 Task: Create a due date automation trigger when advanced on, 2 working days after a card is due add fields with custom field "Resume" set to a number greater or equal to 1 and greater or equal to 10 at 11:00 AM.
Action: Mouse moved to (946, 76)
Screenshot: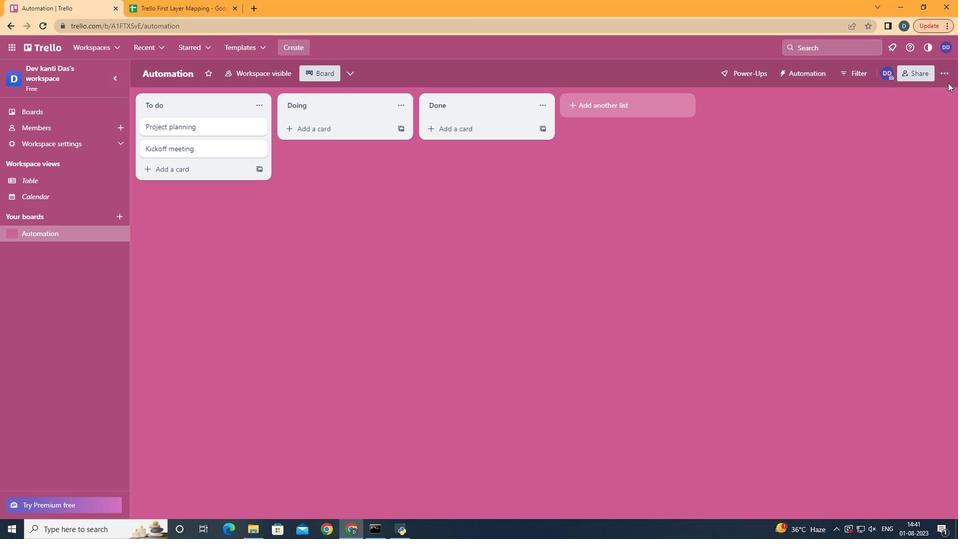 
Action: Mouse pressed left at (946, 76)
Screenshot: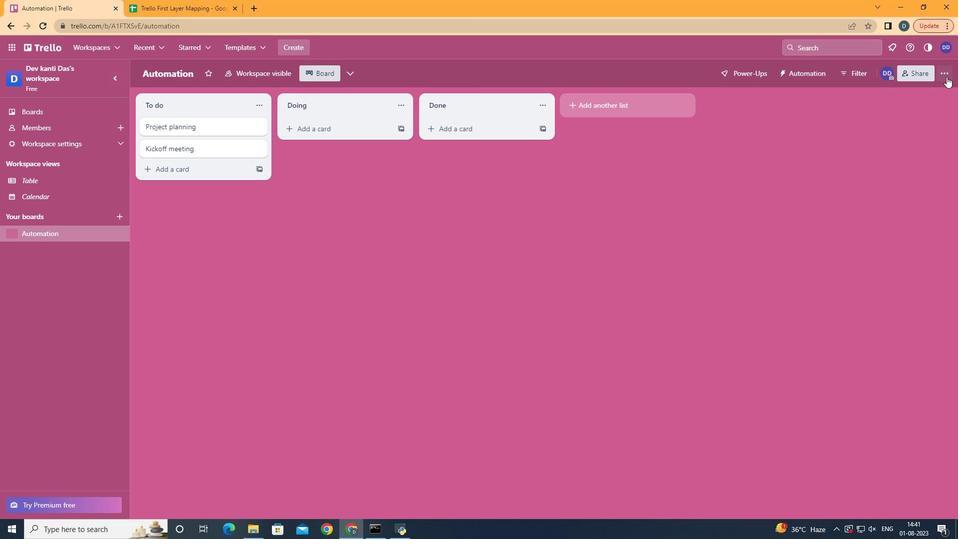 
Action: Mouse moved to (889, 207)
Screenshot: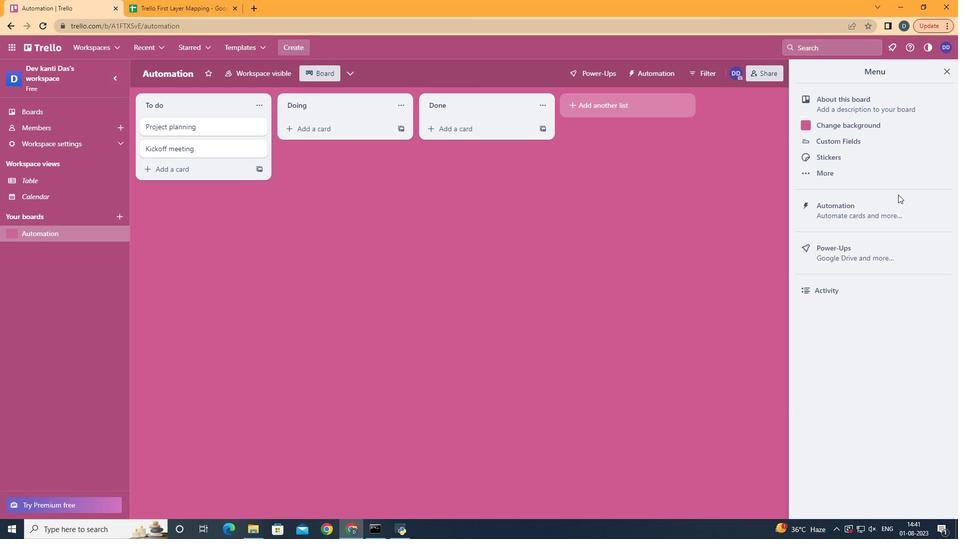 
Action: Mouse pressed left at (889, 207)
Screenshot: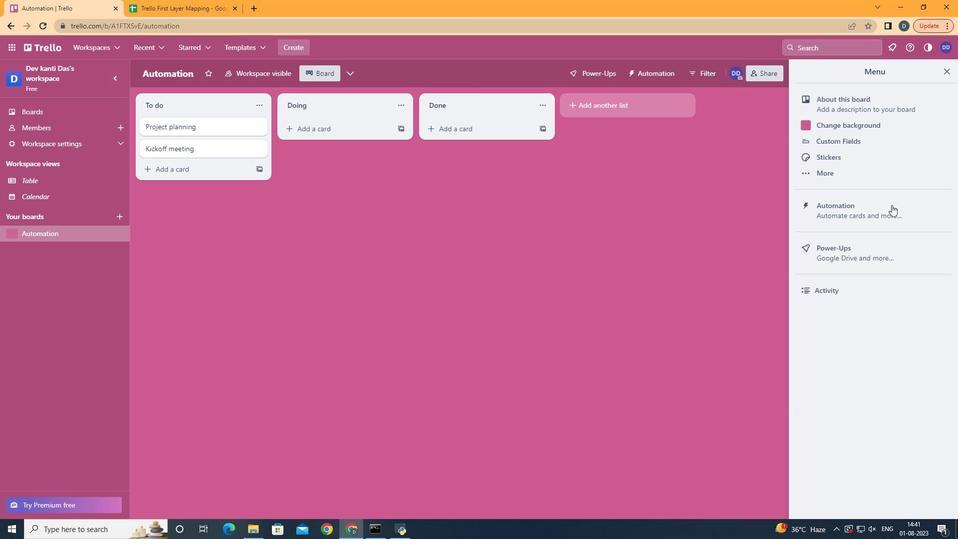 
Action: Mouse moved to (180, 205)
Screenshot: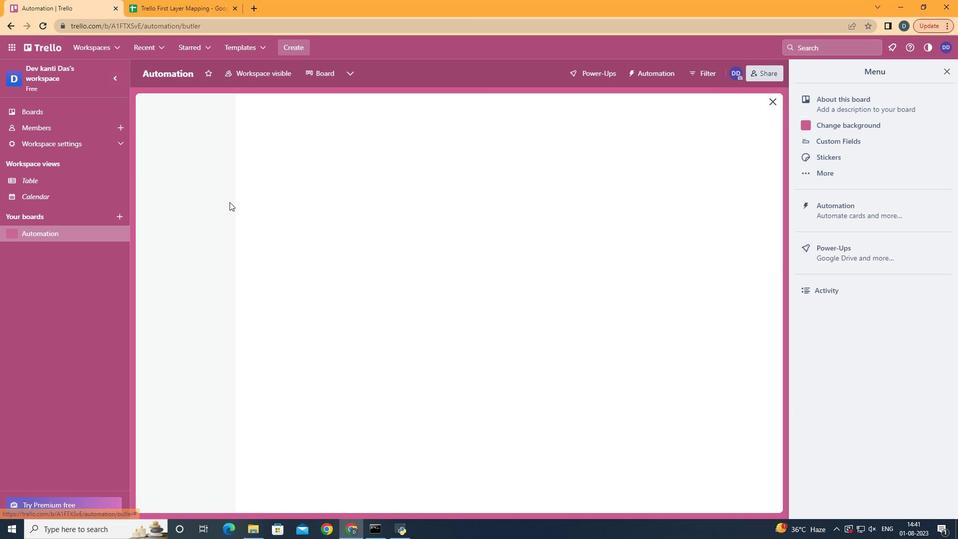 
Action: Mouse pressed left at (180, 205)
Screenshot: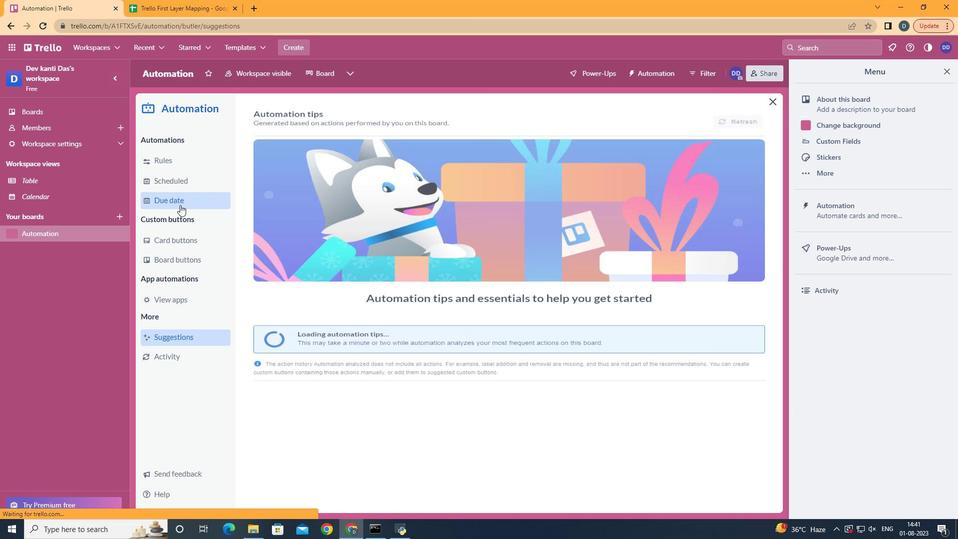 
Action: Mouse moved to (706, 116)
Screenshot: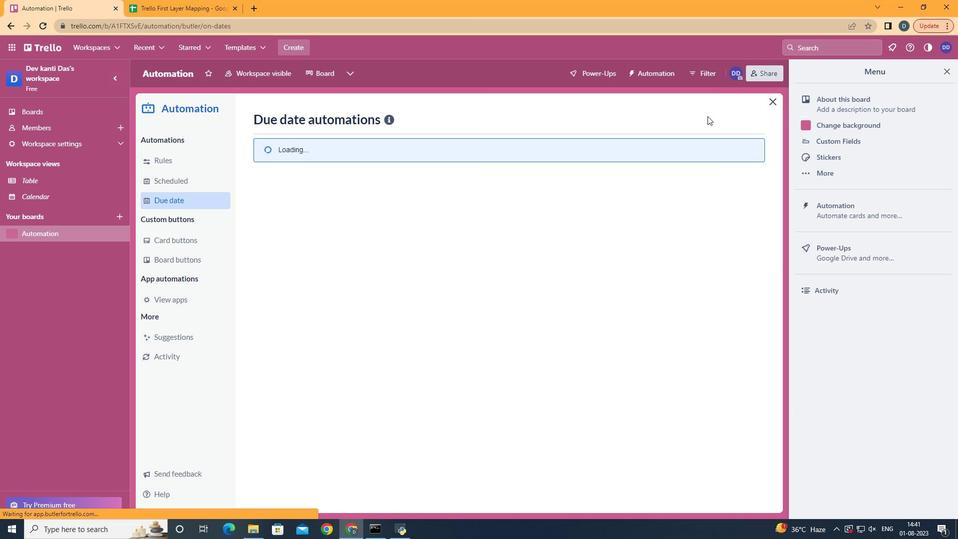 
Action: Mouse pressed left at (706, 116)
Screenshot: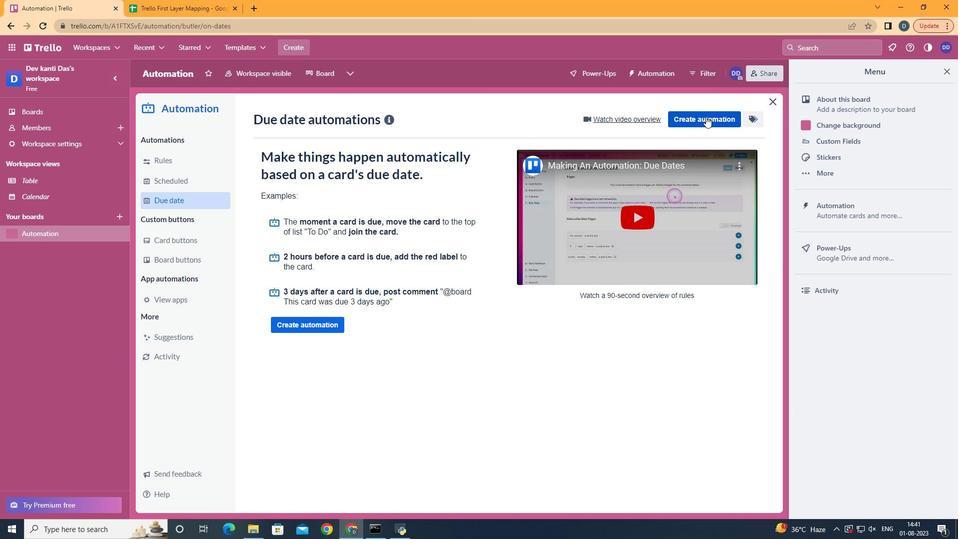 
Action: Mouse moved to (543, 218)
Screenshot: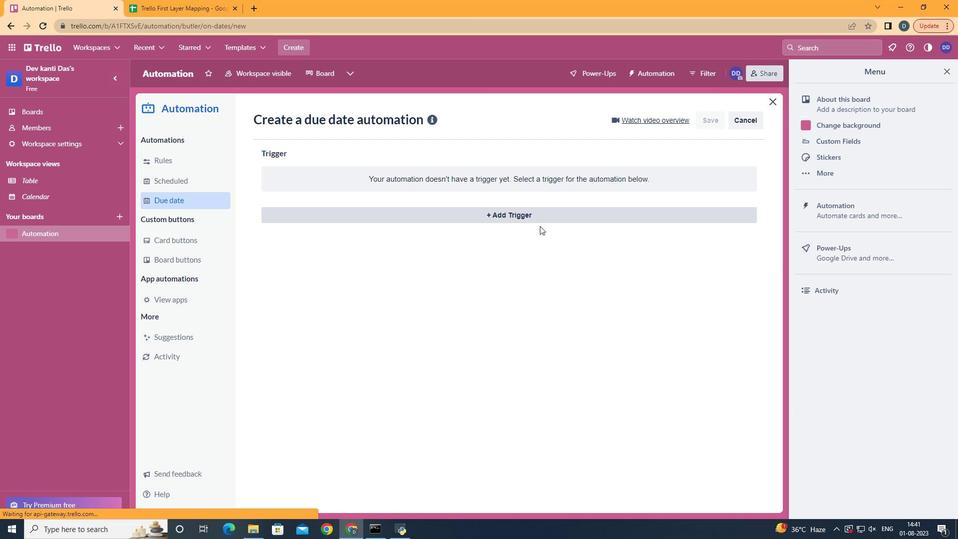 
Action: Mouse pressed left at (543, 218)
Screenshot: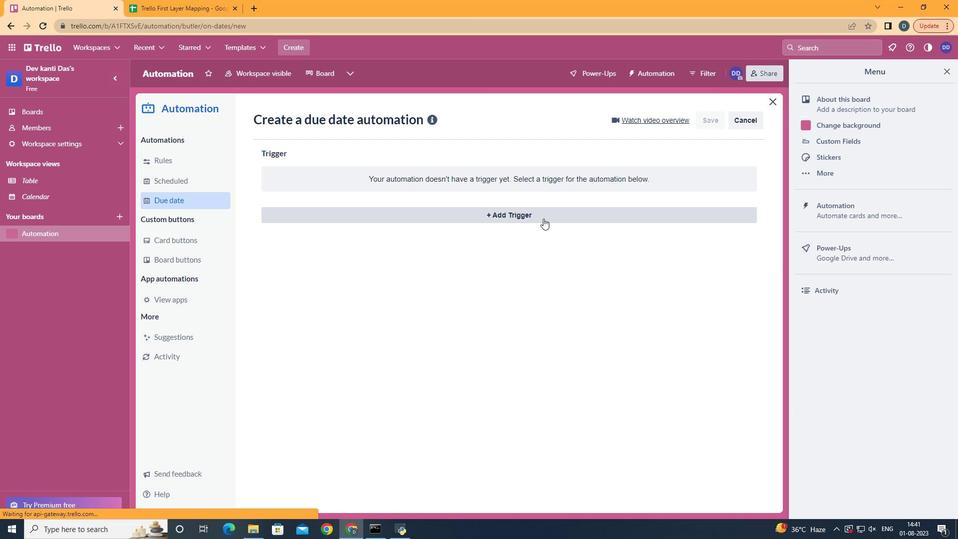 
Action: Mouse moved to (327, 403)
Screenshot: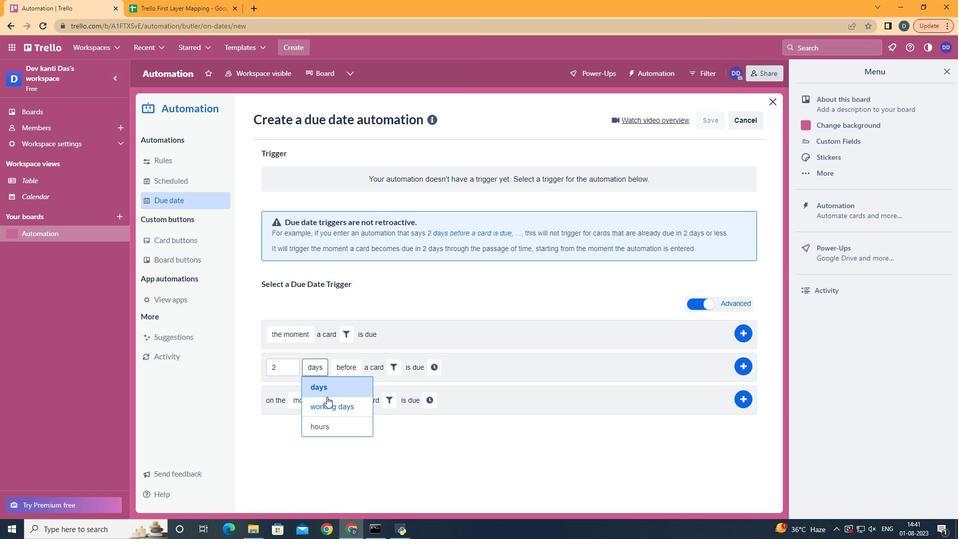 
Action: Mouse pressed left at (327, 403)
Screenshot: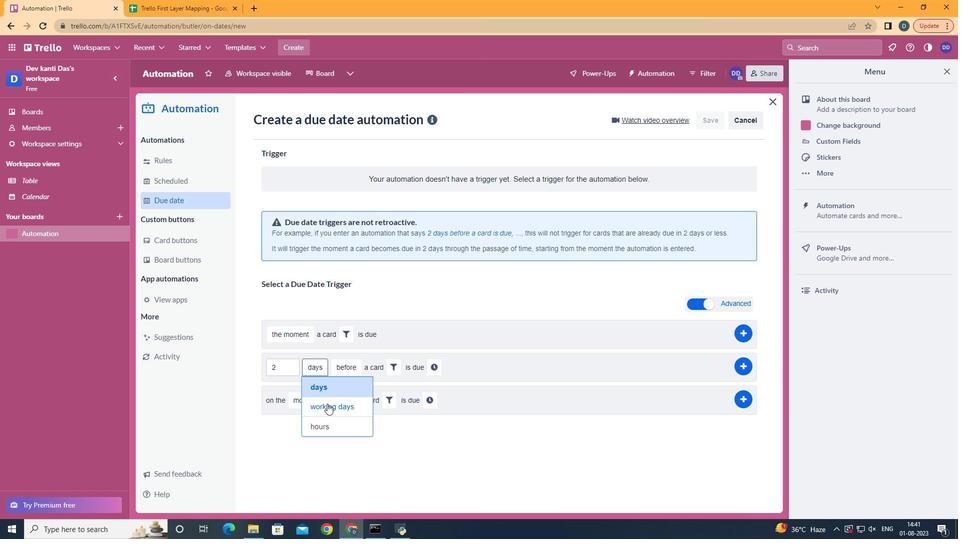 
Action: Mouse moved to (373, 403)
Screenshot: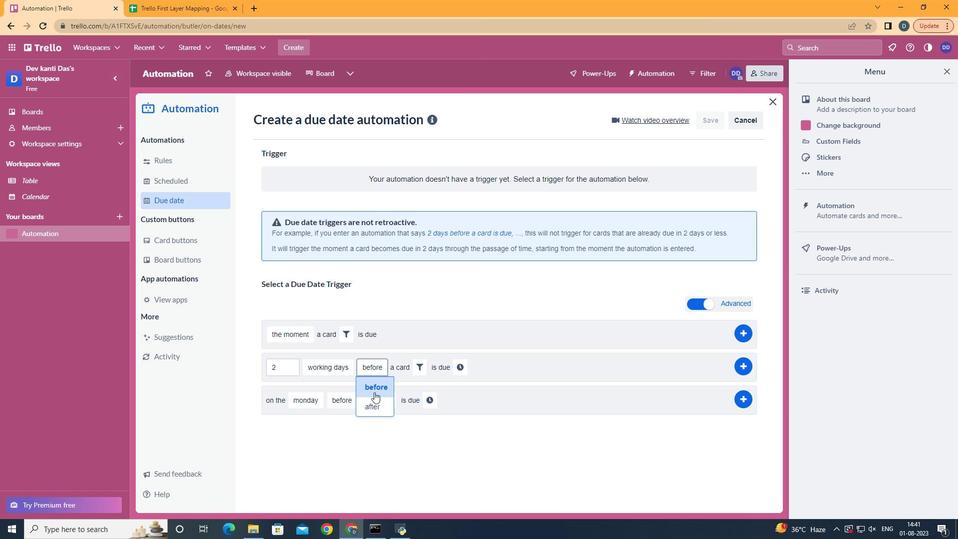 
Action: Mouse pressed left at (373, 403)
Screenshot: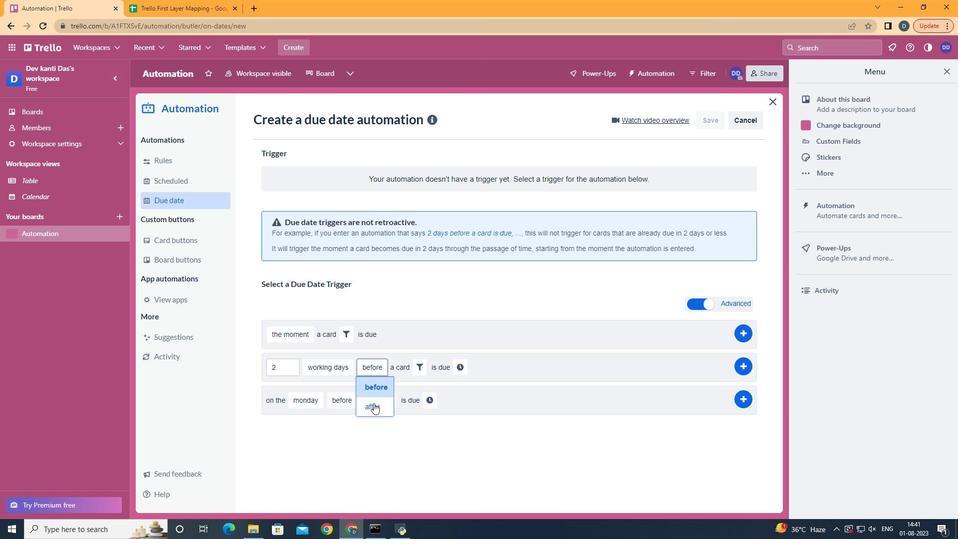 
Action: Mouse moved to (412, 367)
Screenshot: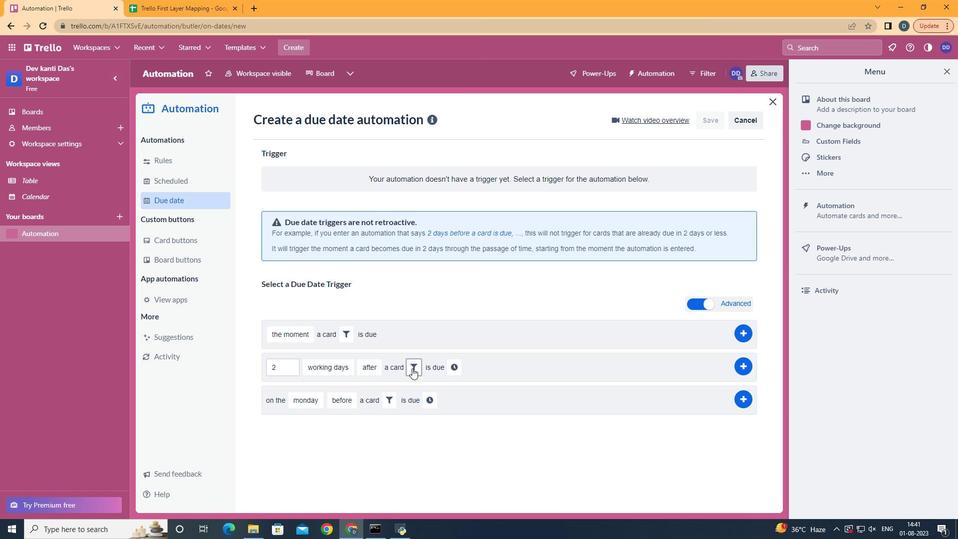 
Action: Mouse pressed left at (412, 367)
Screenshot: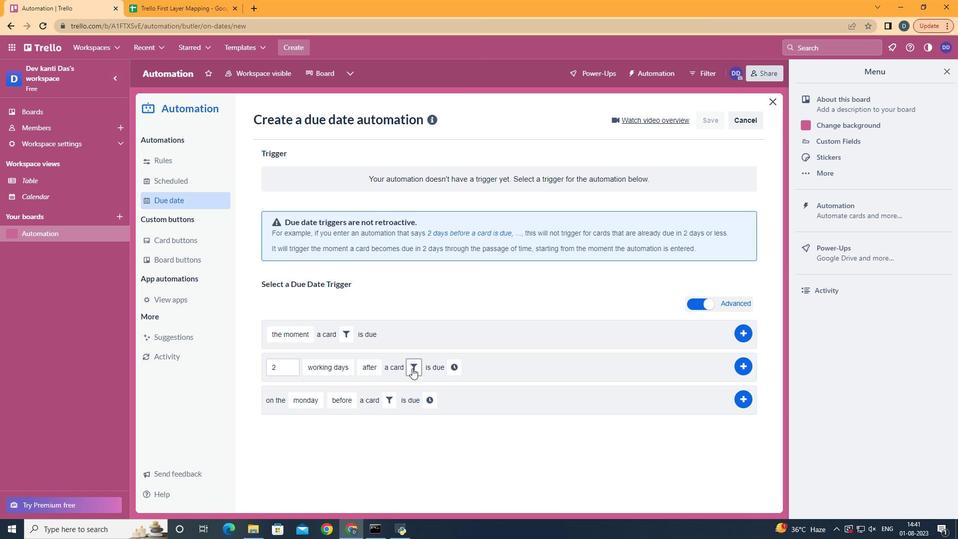 
Action: Mouse moved to (576, 408)
Screenshot: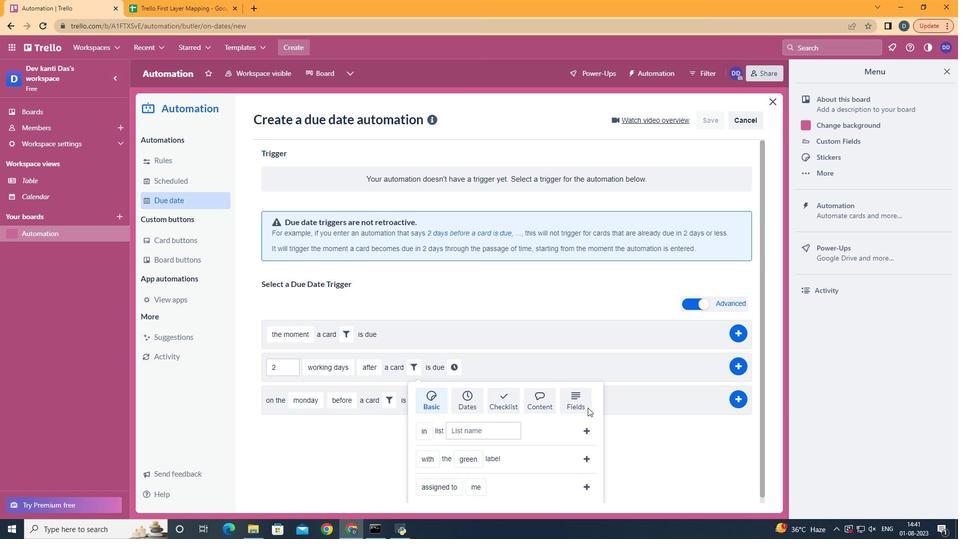 
Action: Mouse pressed left at (576, 408)
Screenshot: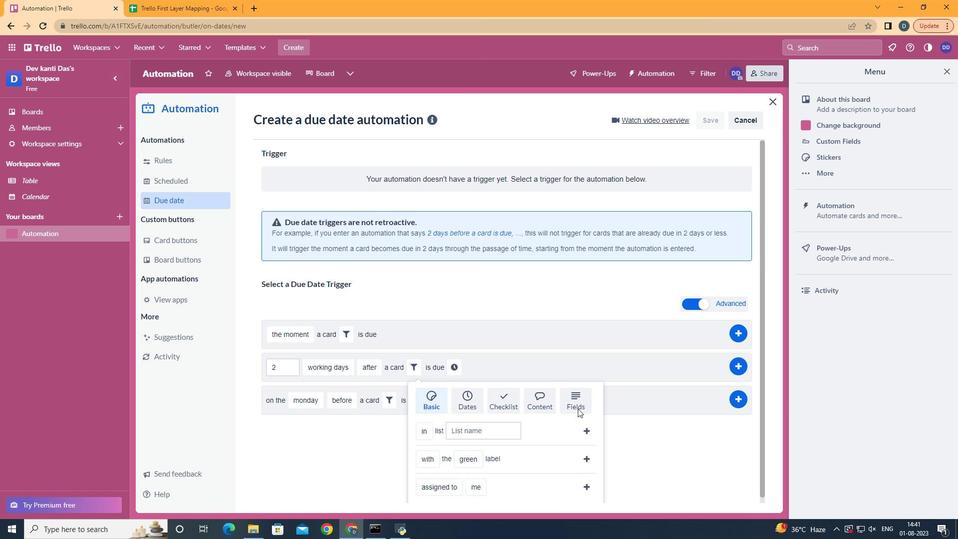 
Action: Mouse moved to (575, 404)
Screenshot: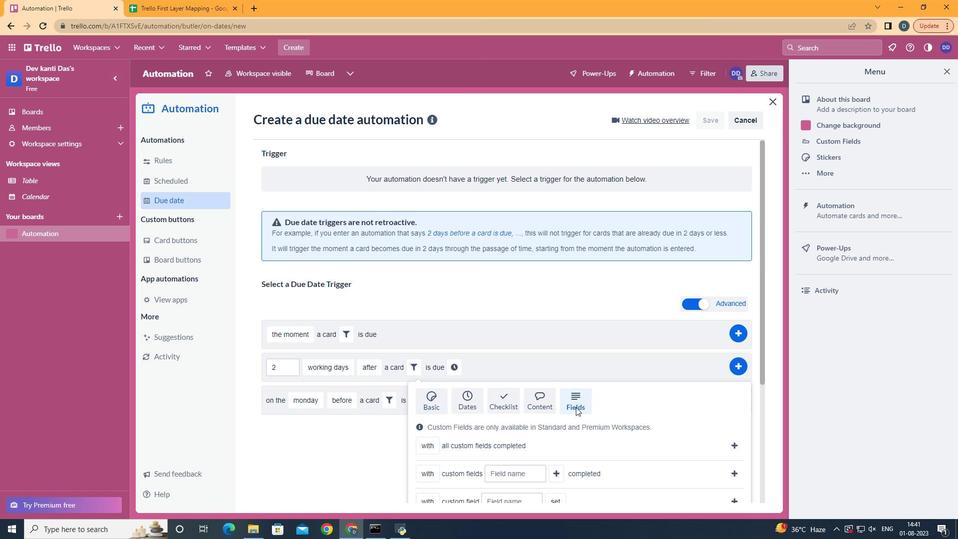 
Action: Mouse scrolled (575, 404) with delta (0, 0)
Screenshot: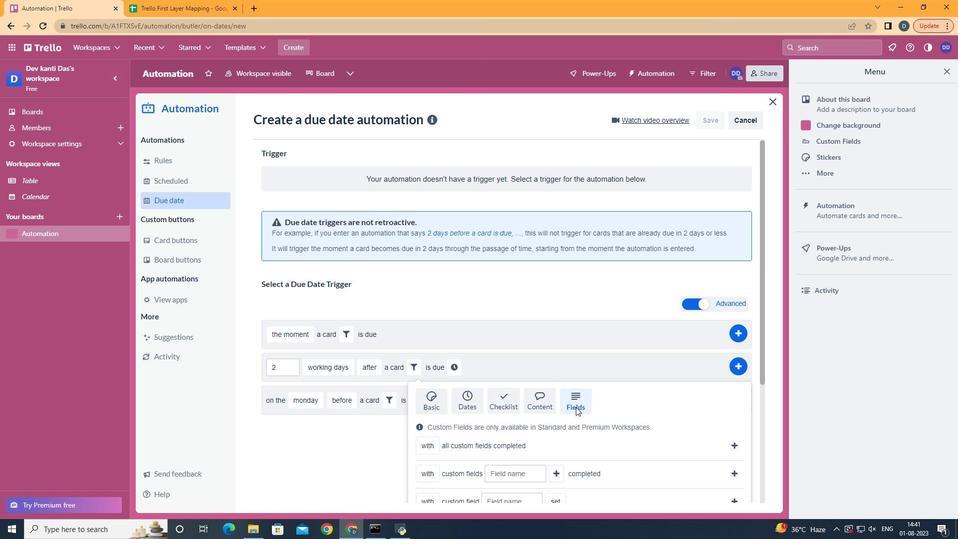 
Action: Mouse scrolled (575, 404) with delta (0, 0)
Screenshot: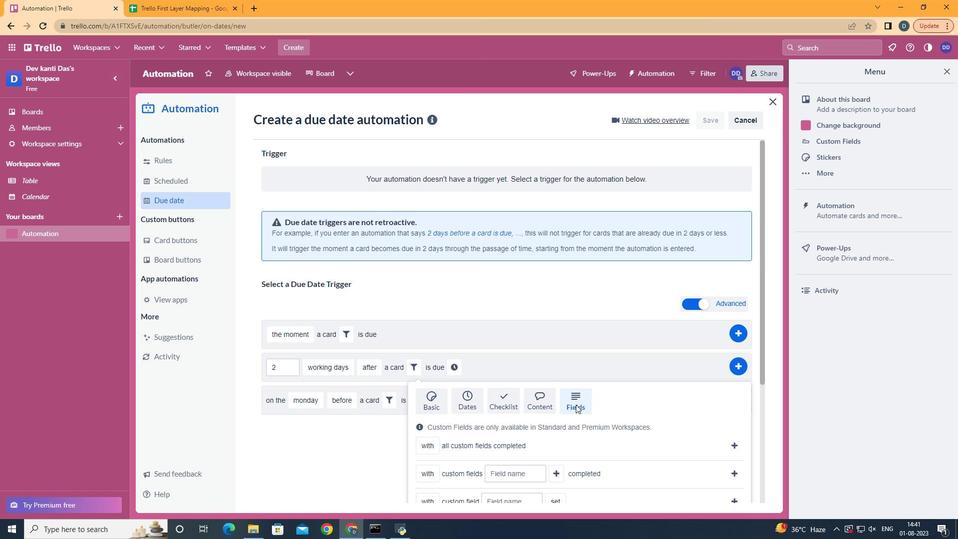 
Action: Mouse scrolled (575, 404) with delta (0, 0)
Screenshot: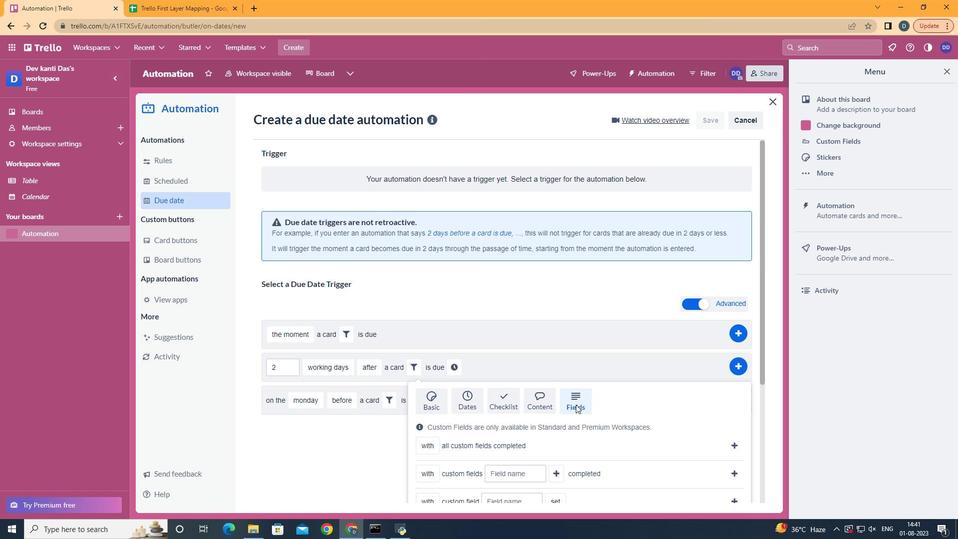 
Action: Mouse scrolled (575, 404) with delta (0, 0)
Screenshot: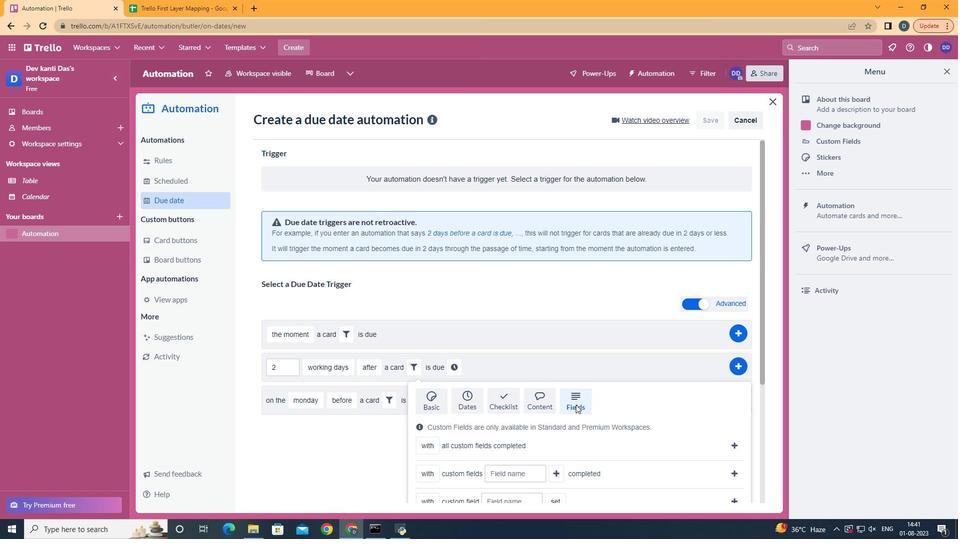 
Action: Mouse moved to (577, 402)
Screenshot: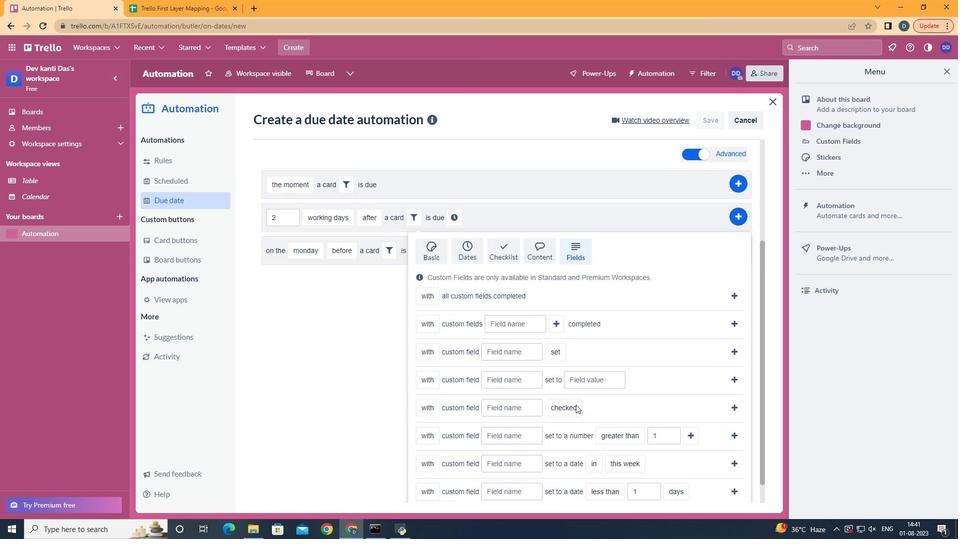 
Action: Mouse scrolled (575, 404) with delta (0, 0)
Screenshot: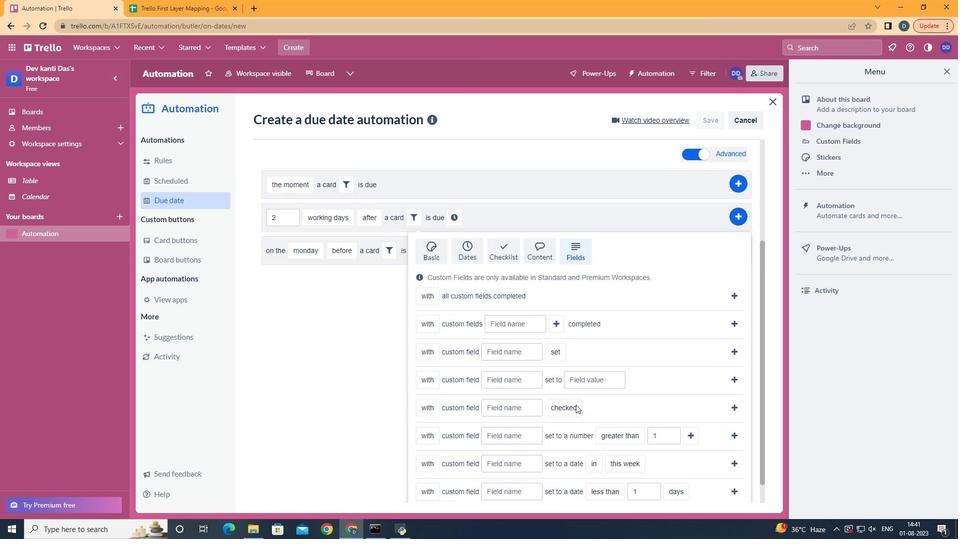 
Action: Mouse moved to (436, 425)
Screenshot: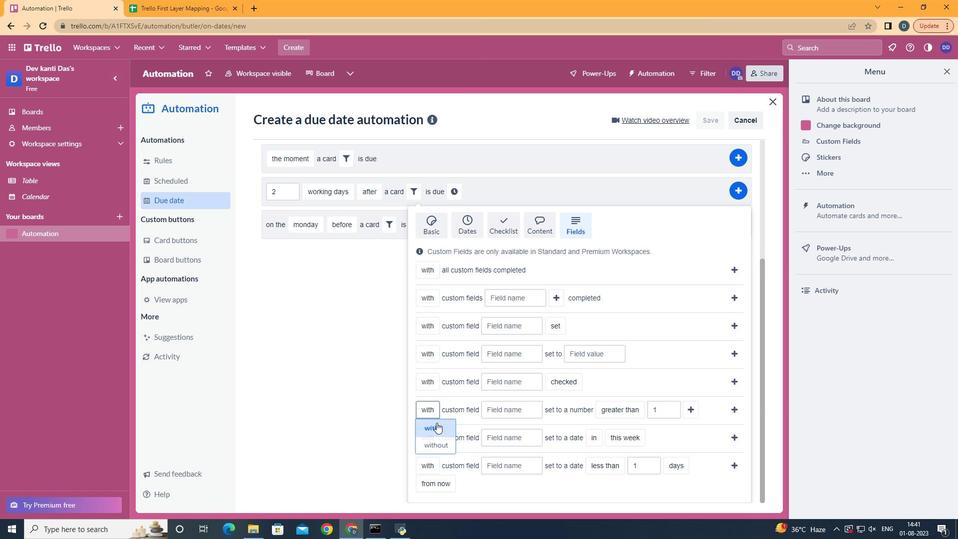 
Action: Mouse pressed left at (436, 425)
Screenshot: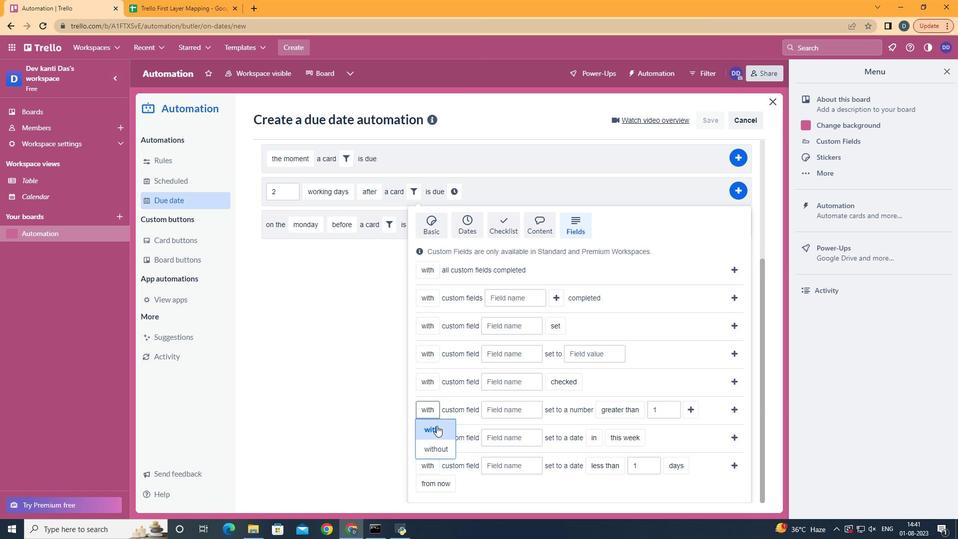 
Action: Mouse moved to (501, 410)
Screenshot: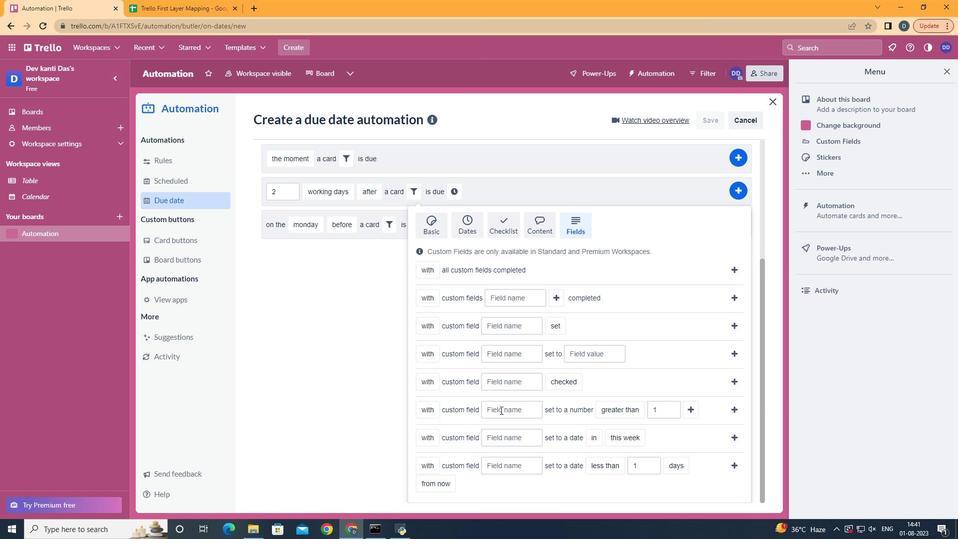 
Action: Mouse pressed left at (501, 410)
Screenshot: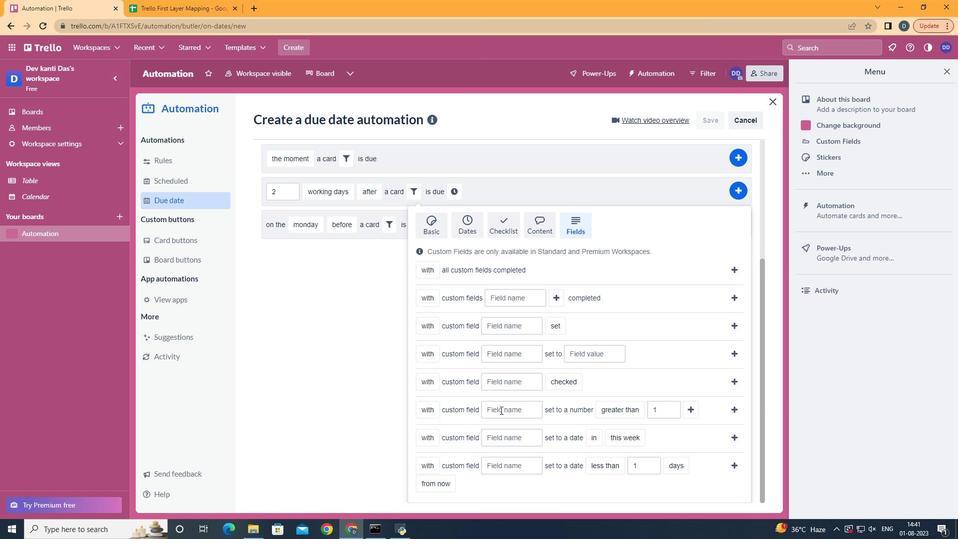 
Action: Mouse moved to (502, 410)
Screenshot: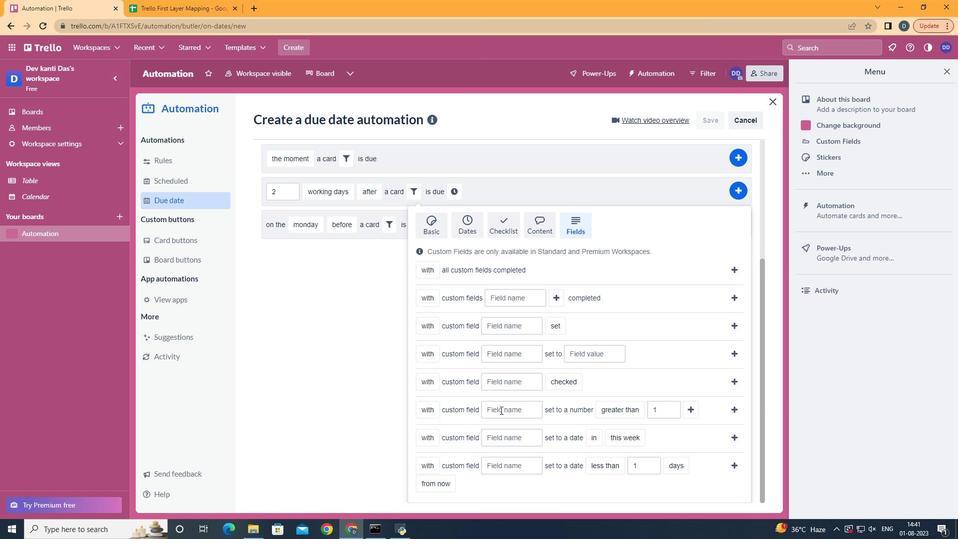 
Action: Key pressed <Key.shift>Resume
Screenshot: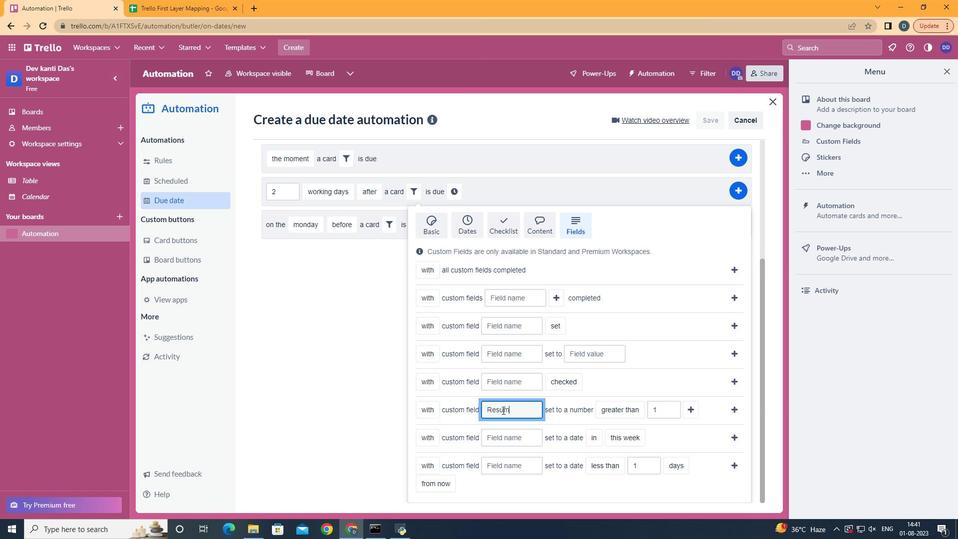 
Action: Mouse moved to (637, 453)
Screenshot: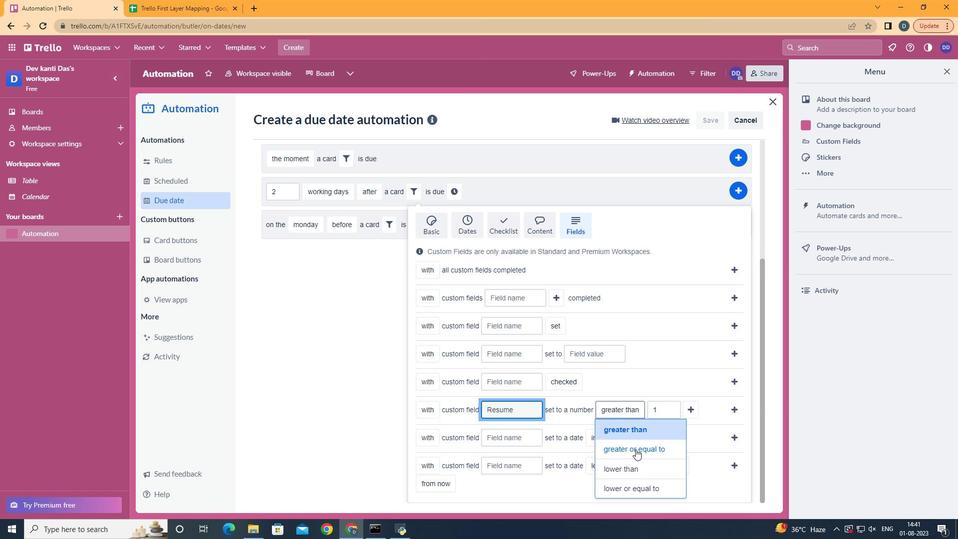 
Action: Mouse pressed left at (637, 453)
Screenshot: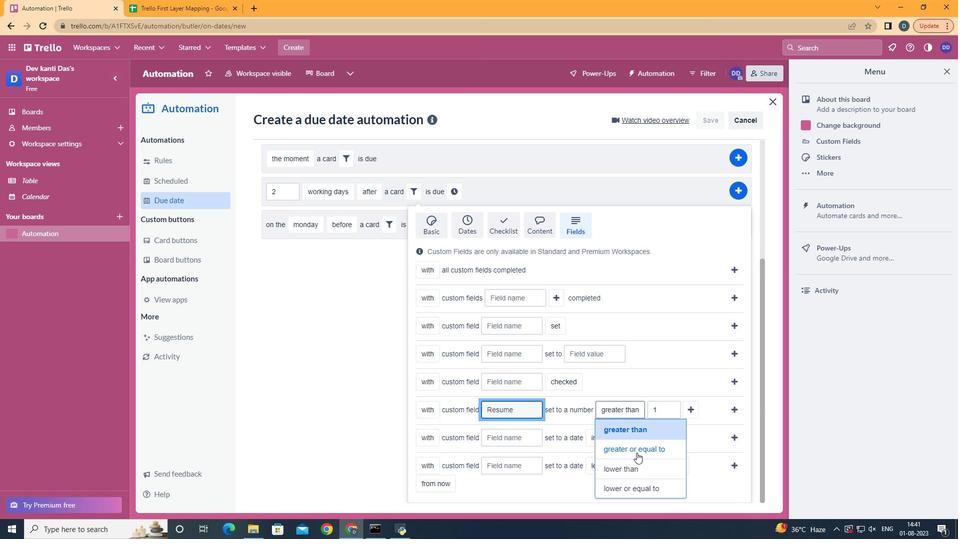 
Action: Mouse moved to (418, 429)
Screenshot: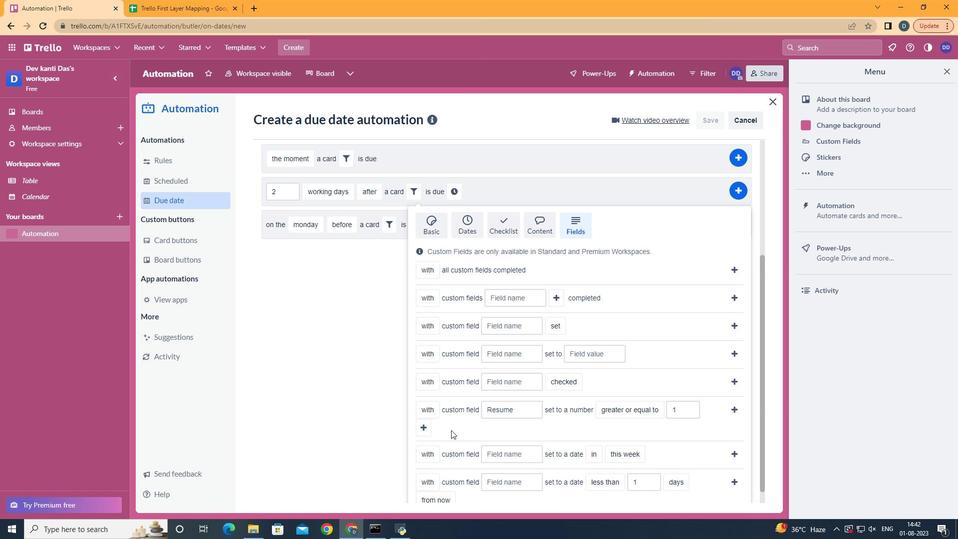 
Action: Mouse pressed left at (418, 429)
Screenshot: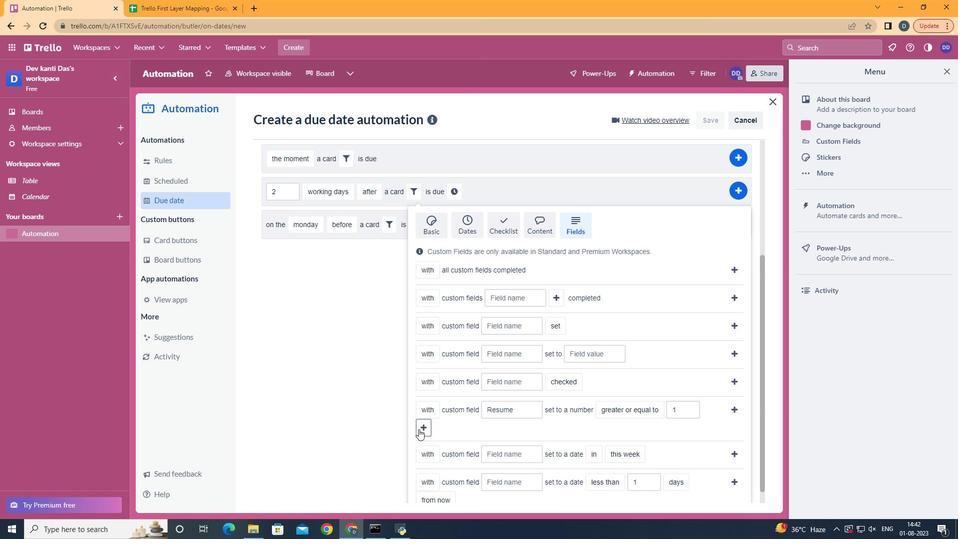 
Action: Mouse moved to (469, 418)
Screenshot: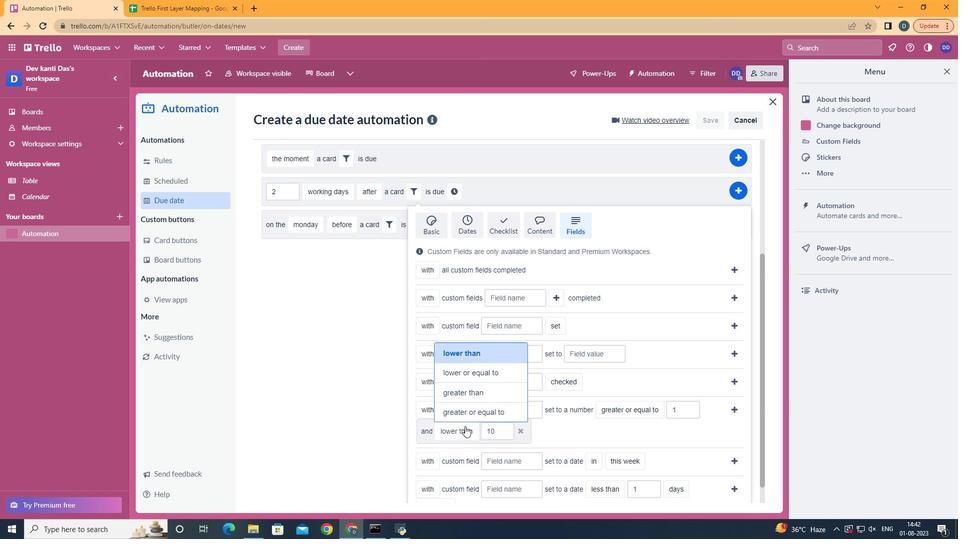 
Action: Mouse pressed left at (469, 418)
Screenshot: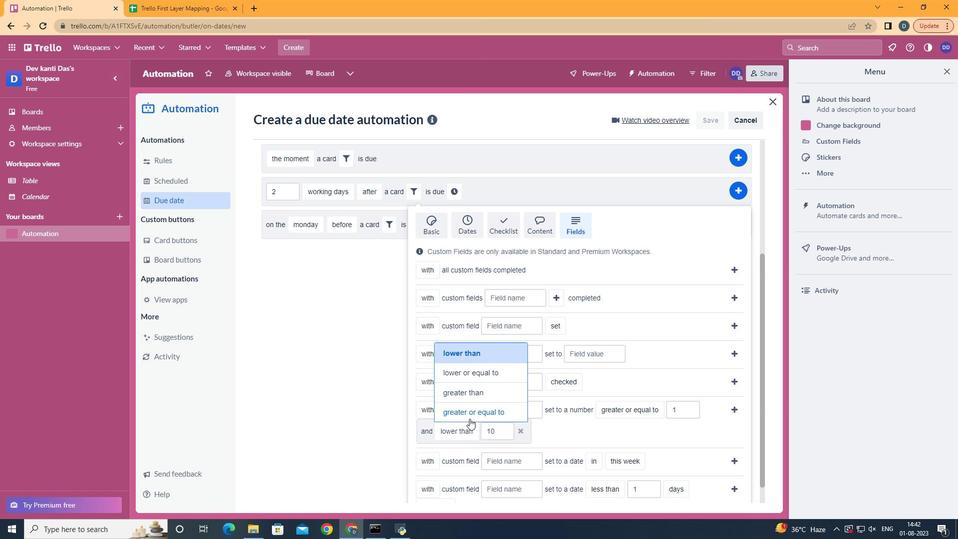 
Action: Mouse moved to (730, 411)
Screenshot: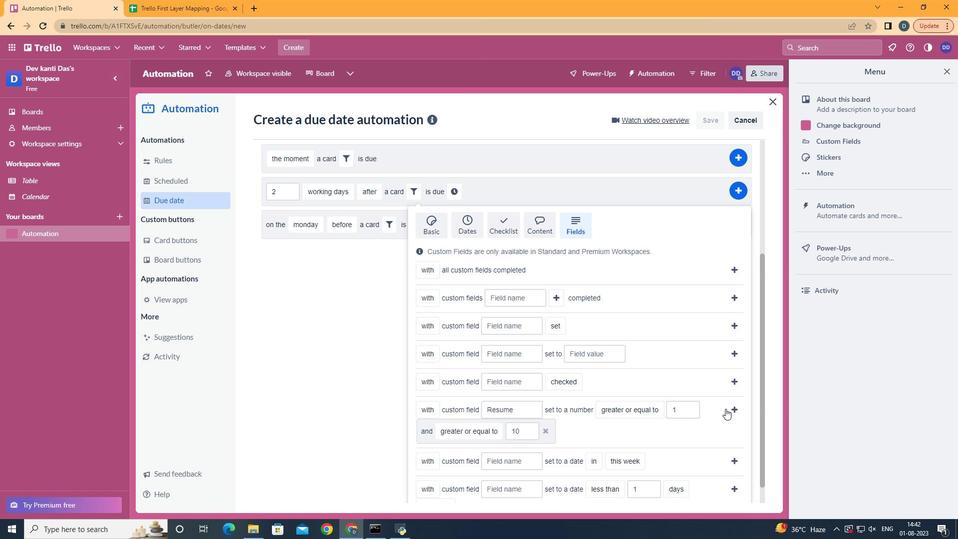 
Action: Mouse pressed left at (730, 411)
Screenshot: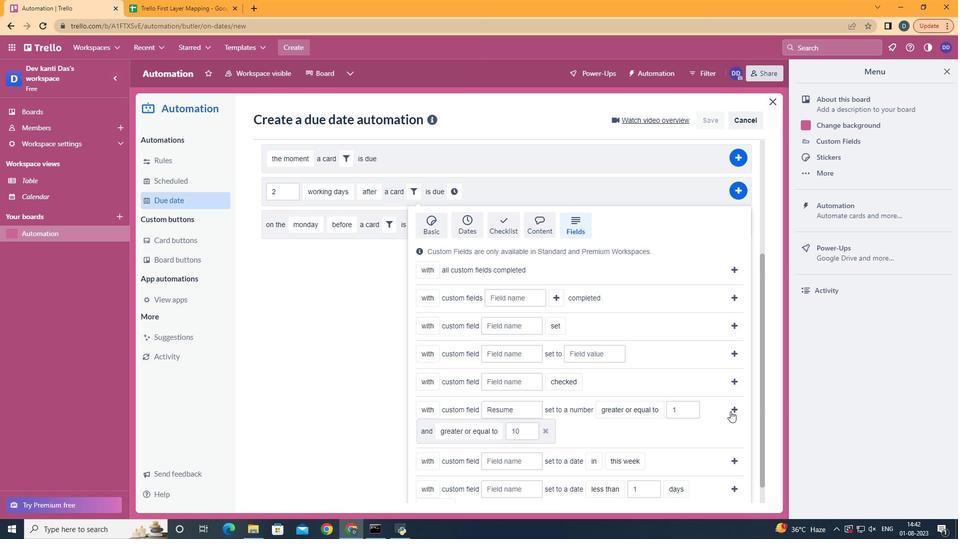 
Action: Mouse moved to (317, 390)
Screenshot: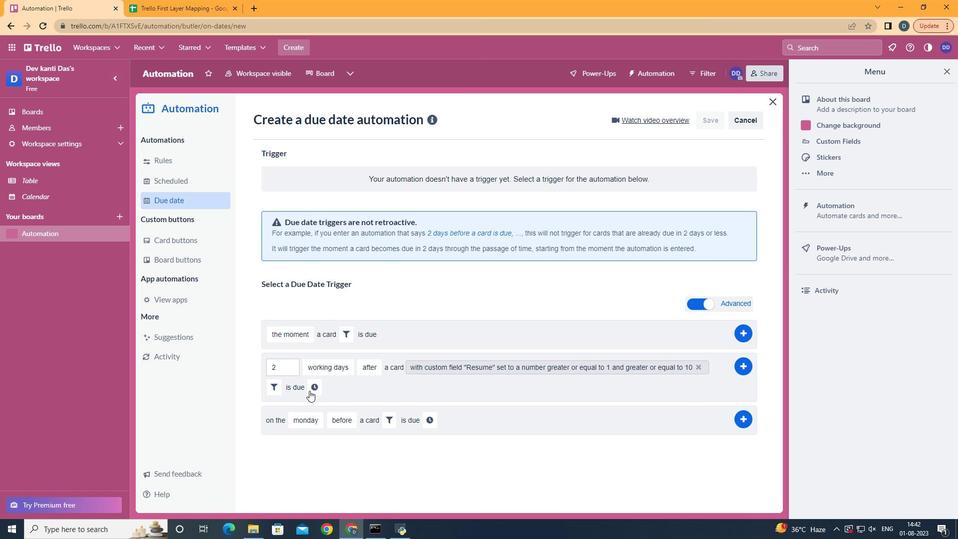 
Action: Mouse pressed left at (317, 390)
Screenshot: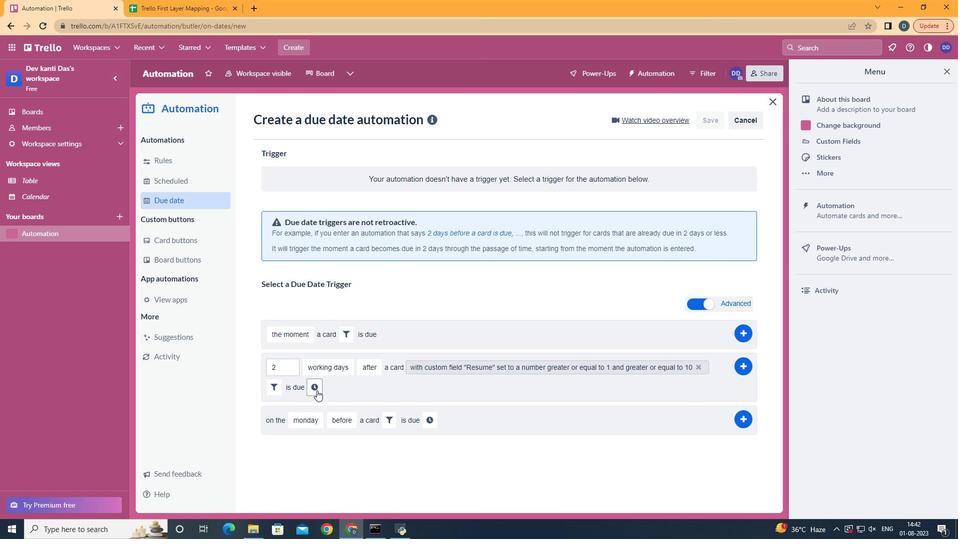 
Action: Mouse moved to (345, 389)
Screenshot: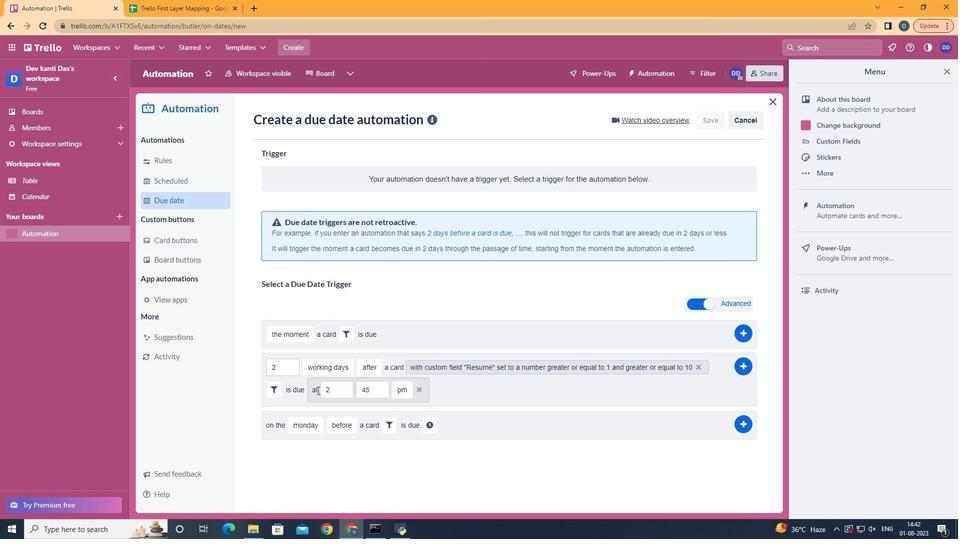 
Action: Mouse pressed left at (345, 389)
Screenshot: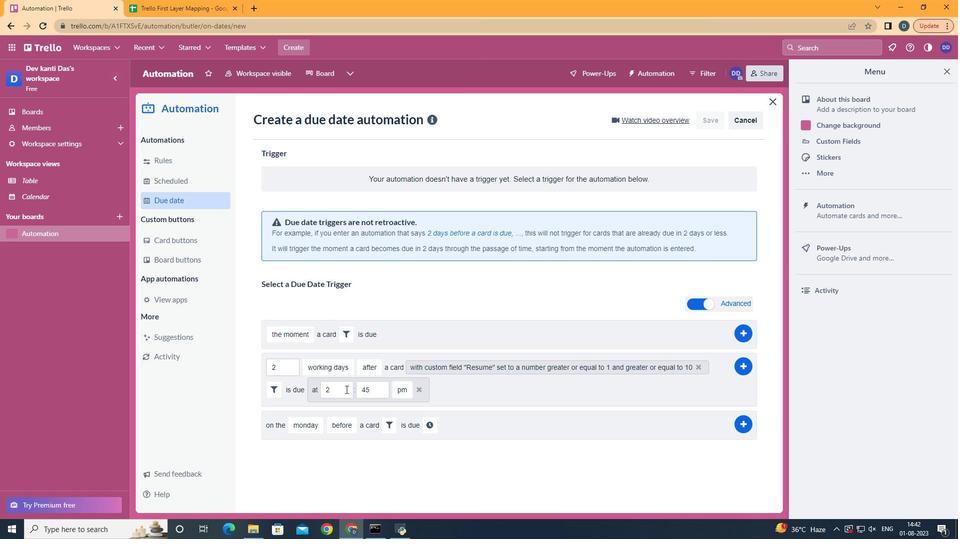 
Action: Key pressed <Key.backspace>11
Screenshot: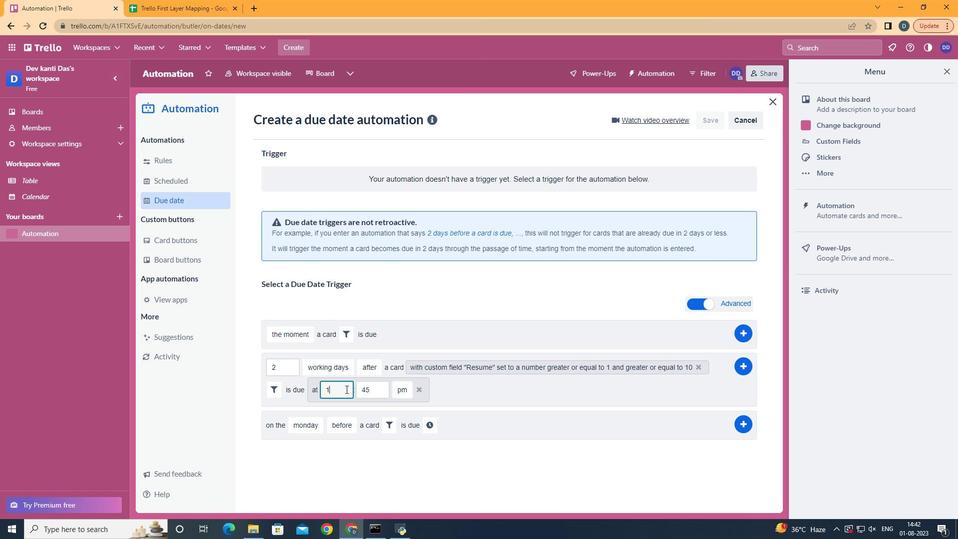 
Action: Mouse moved to (371, 387)
Screenshot: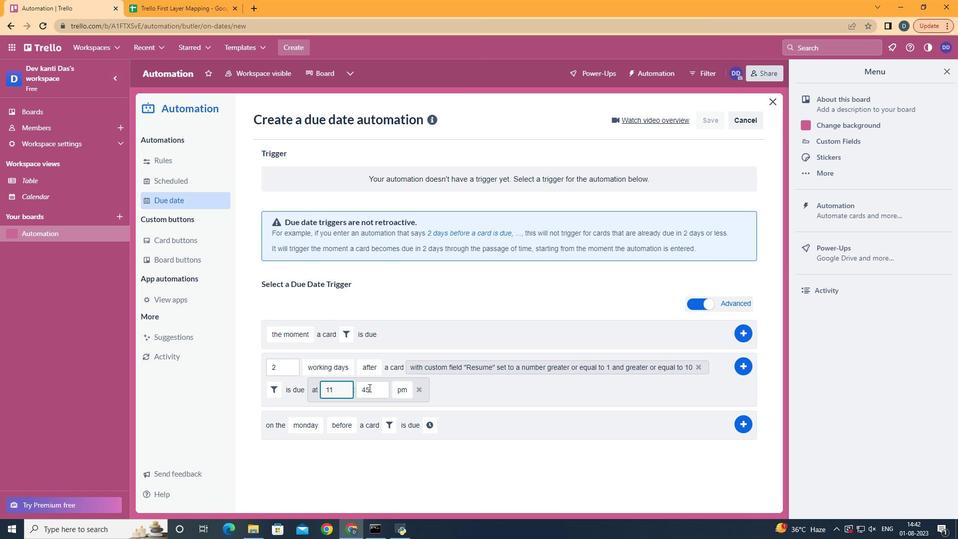 
Action: Mouse pressed left at (371, 387)
Screenshot: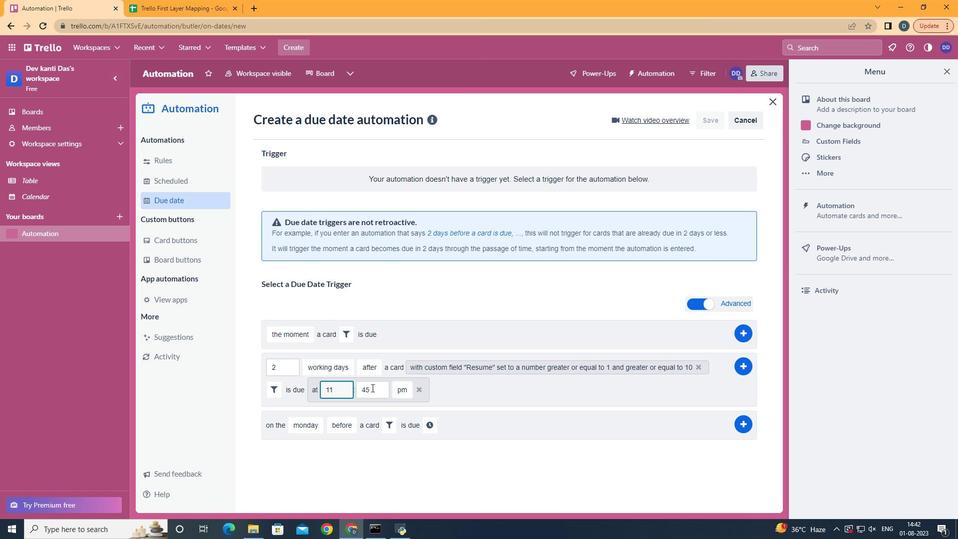 
Action: Key pressed <Key.backspace><Key.backspace>00
Screenshot: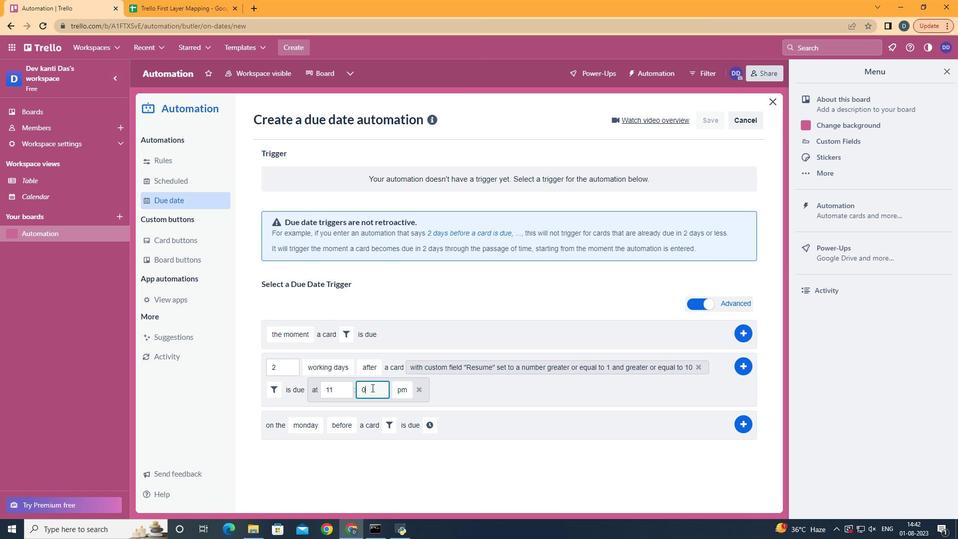 
Action: Mouse moved to (408, 411)
Screenshot: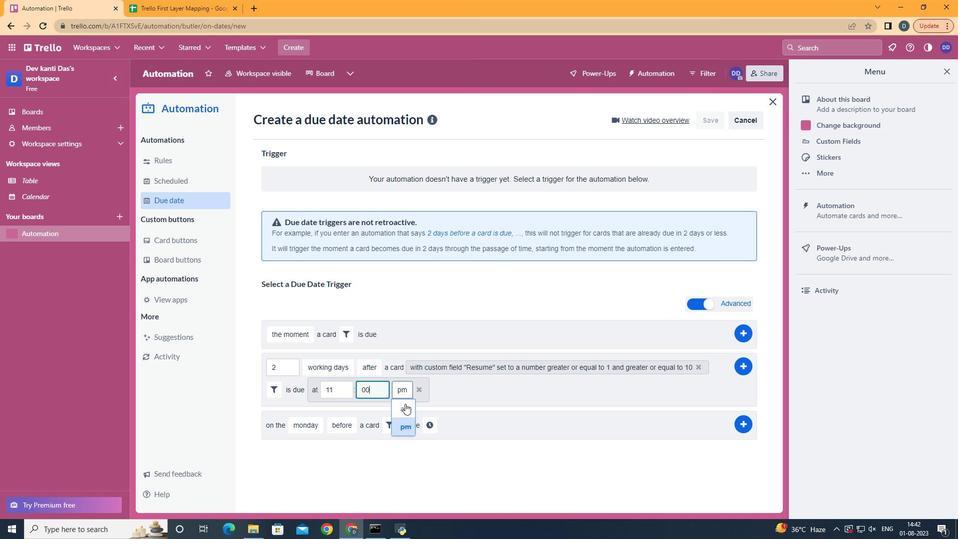 
Action: Mouse pressed left at (408, 411)
Screenshot: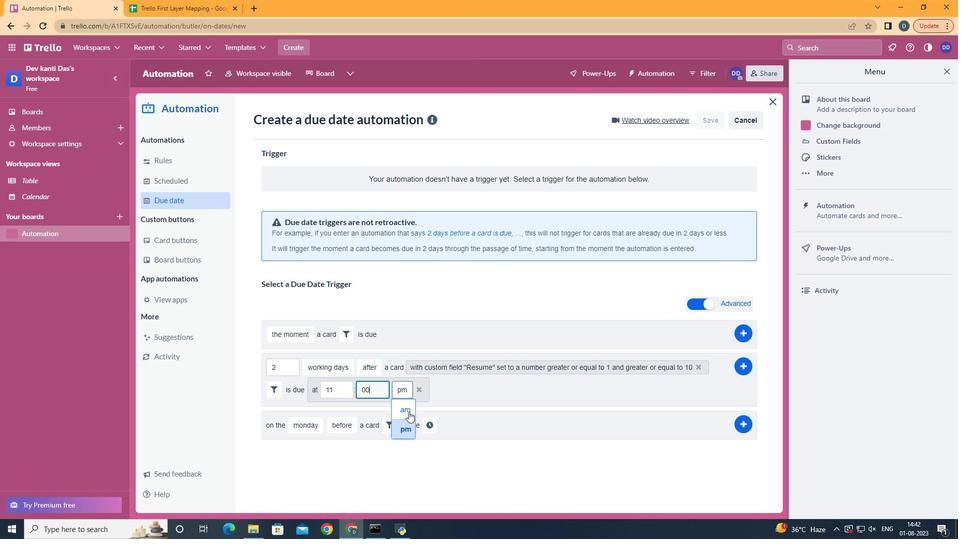 
Action: Mouse moved to (748, 365)
Screenshot: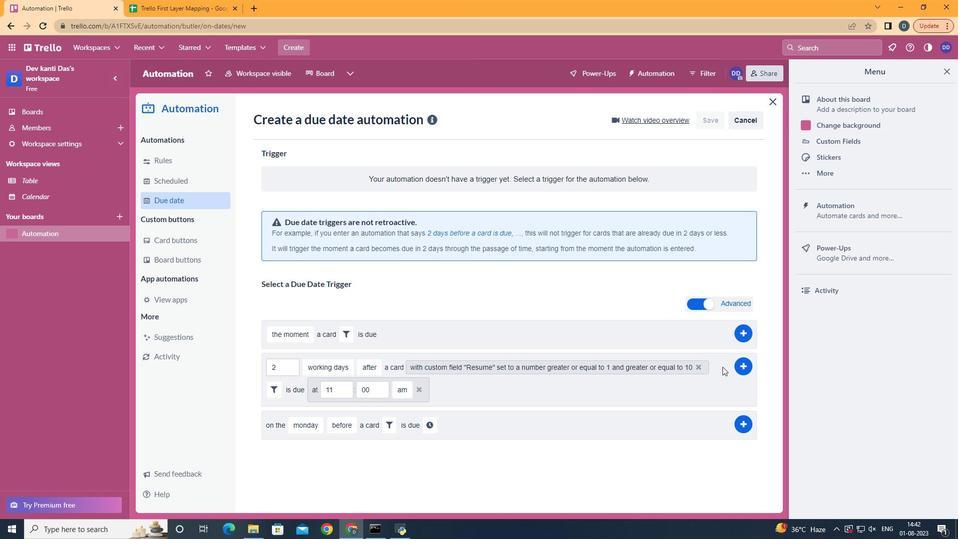 
Action: Mouse pressed left at (748, 365)
Screenshot: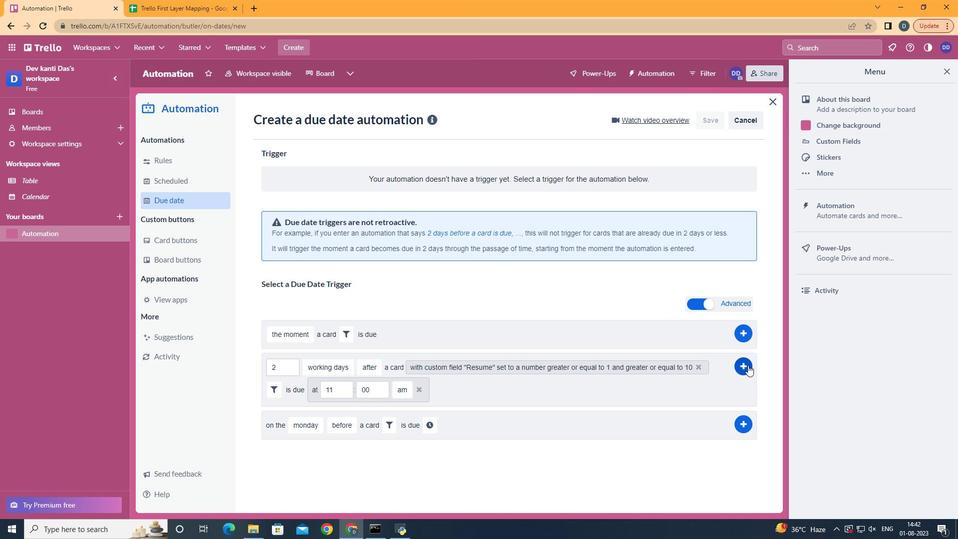 
Action: Mouse moved to (418, 210)
Screenshot: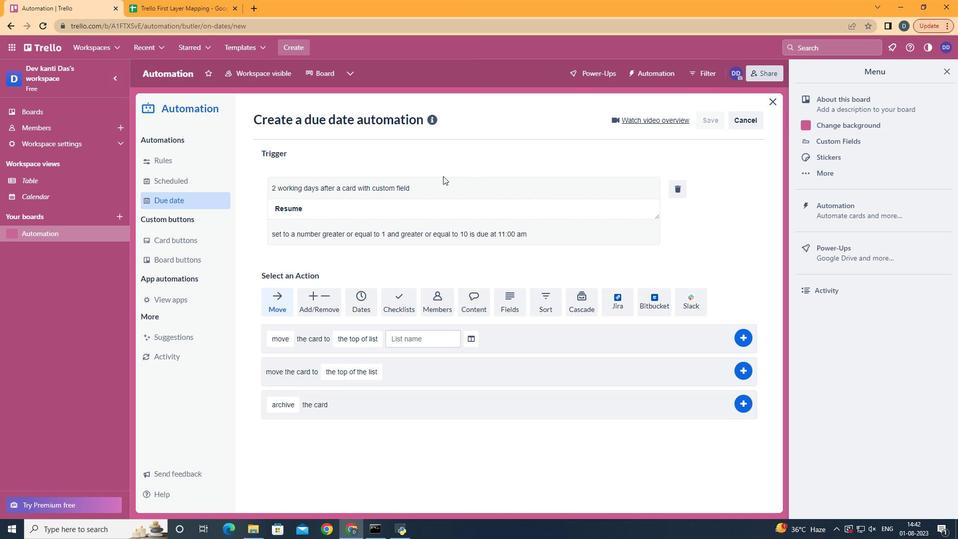 
